Task: Apply the theme ""simple light"".
Action: Mouse moved to (173, 67)
Screenshot: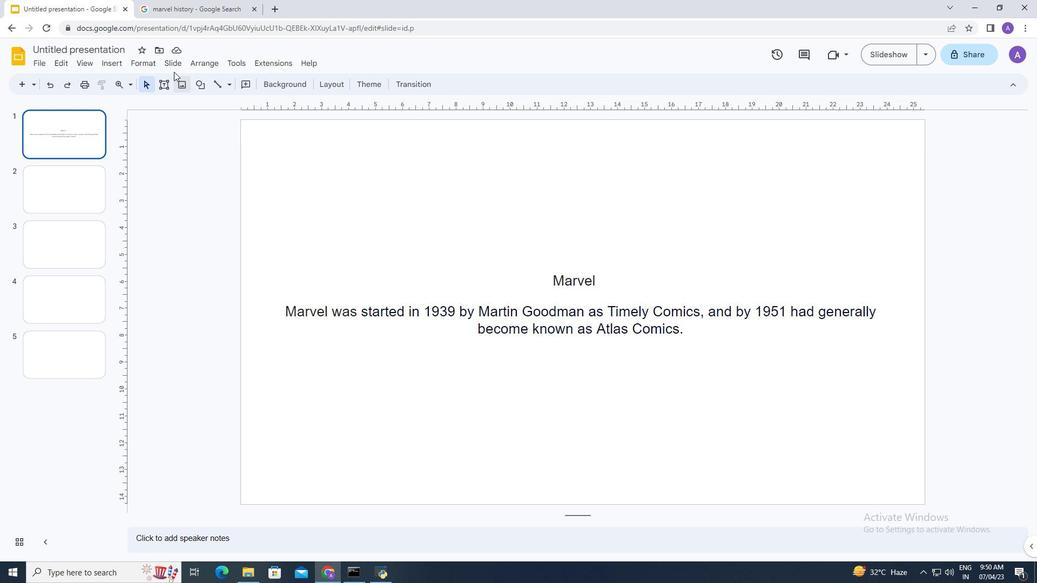 
Action: Mouse pressed left at (173, 67)
Screenshot: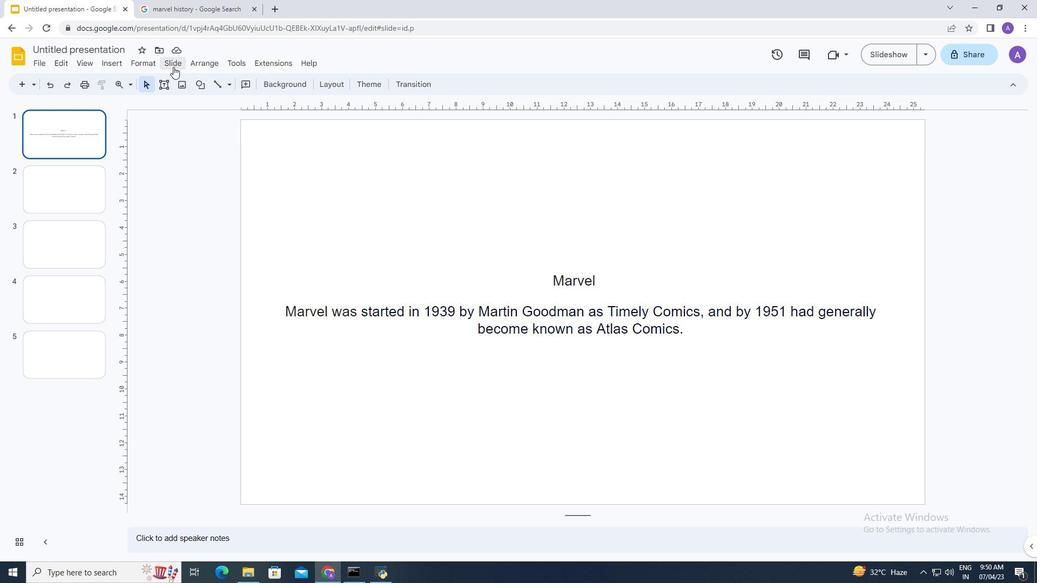 
Action: Mouse moved to (224, 252)
Screenshot: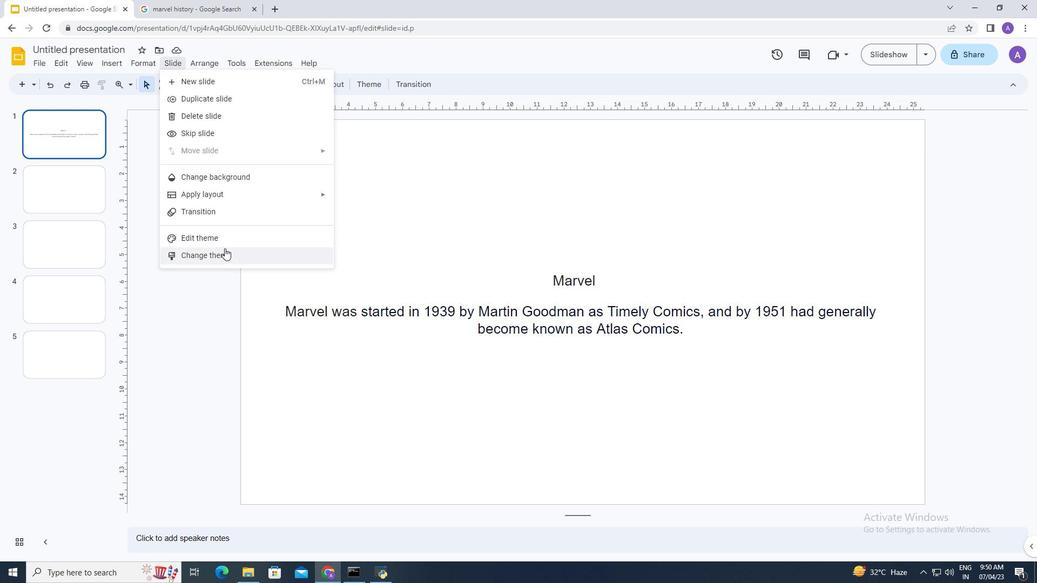 
Action: Mouse pressed left at (224, 252)
Screenshot: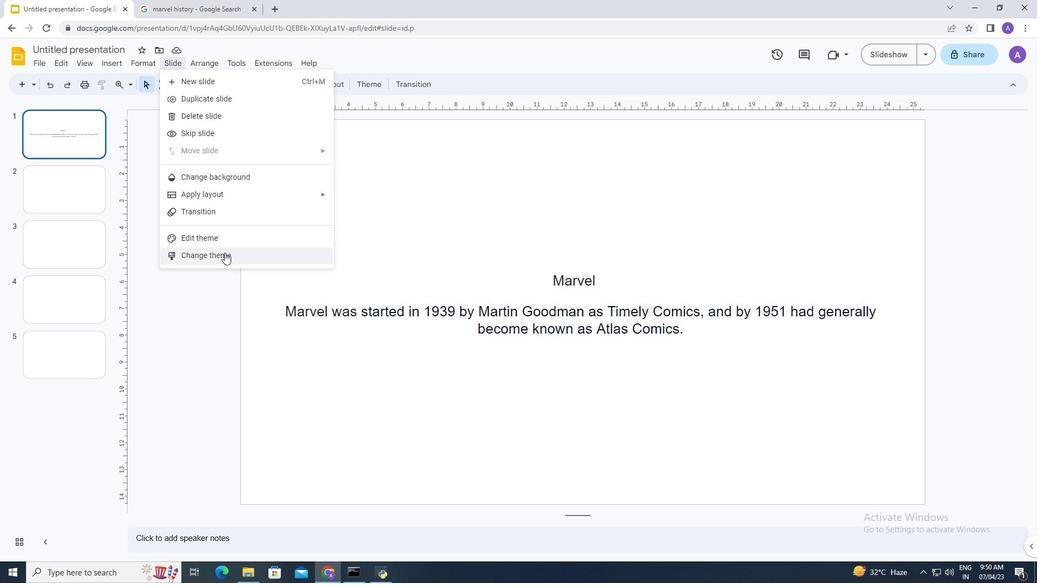 
Action: Mouse moved to (923, 175)
Screenshot: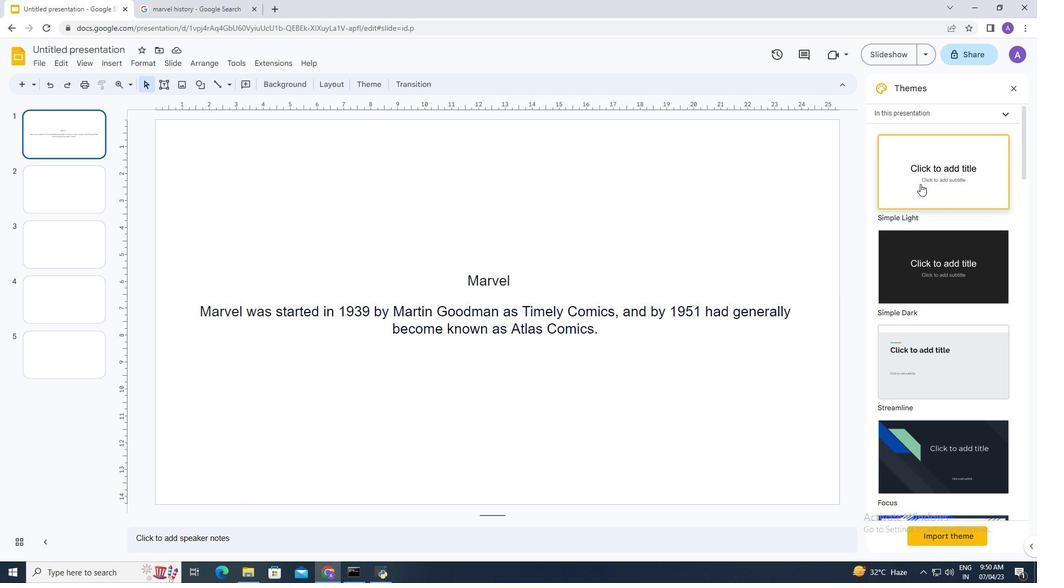 
Action: Mouse pressed left at (923, 175)
Screenshot: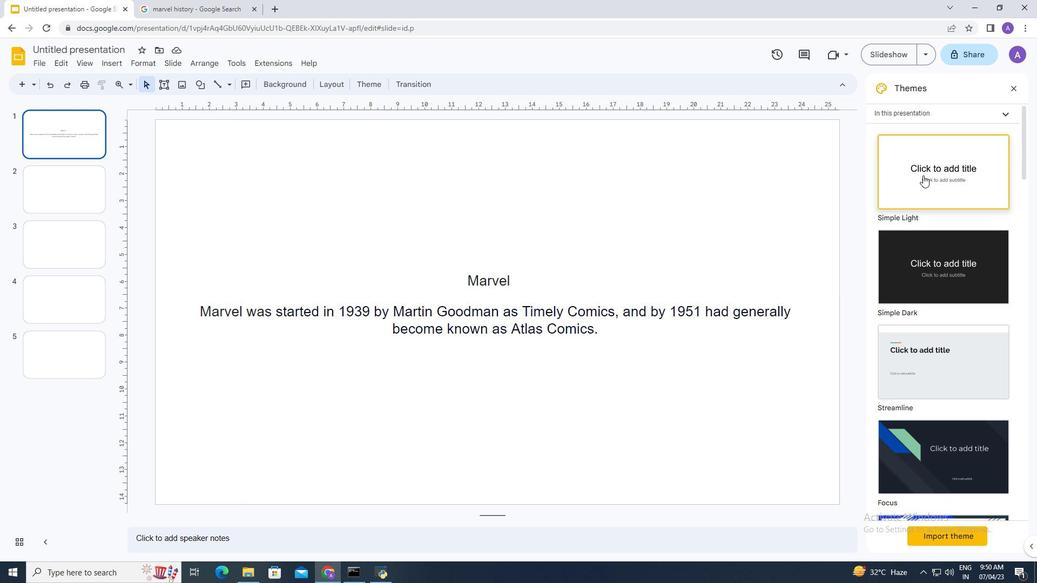 
Action: Mouse moved to (559, 213)
Screenshot: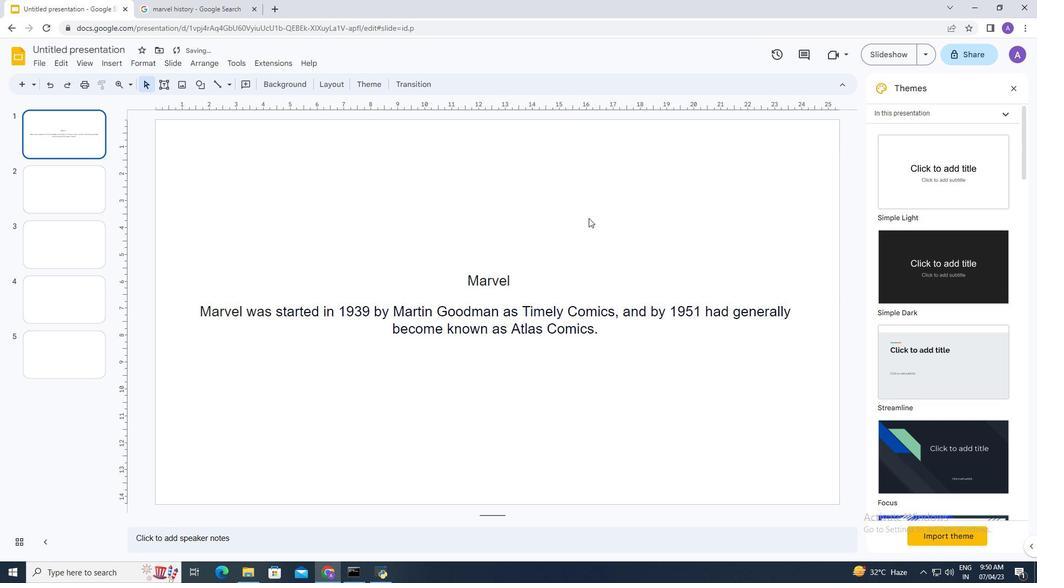 
